 Task: Create a task  Login page not loading or unresponsive , assign it to team member softage.8@softage.net in the project ZillaTech and update the status of the task to  On Track  , set the priority of the task to Low.
Action: Mouse moved to (68, 462)
Screenshot: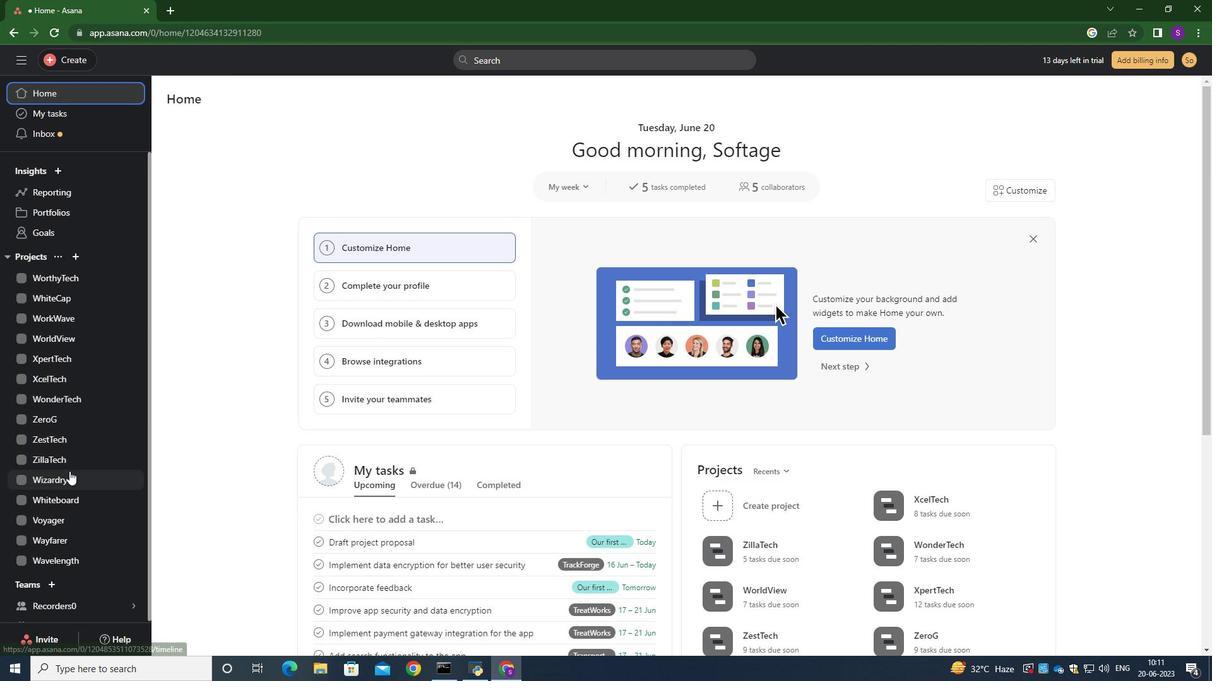 
Action: Mouse pressed left at (68, 462)
Screenshot: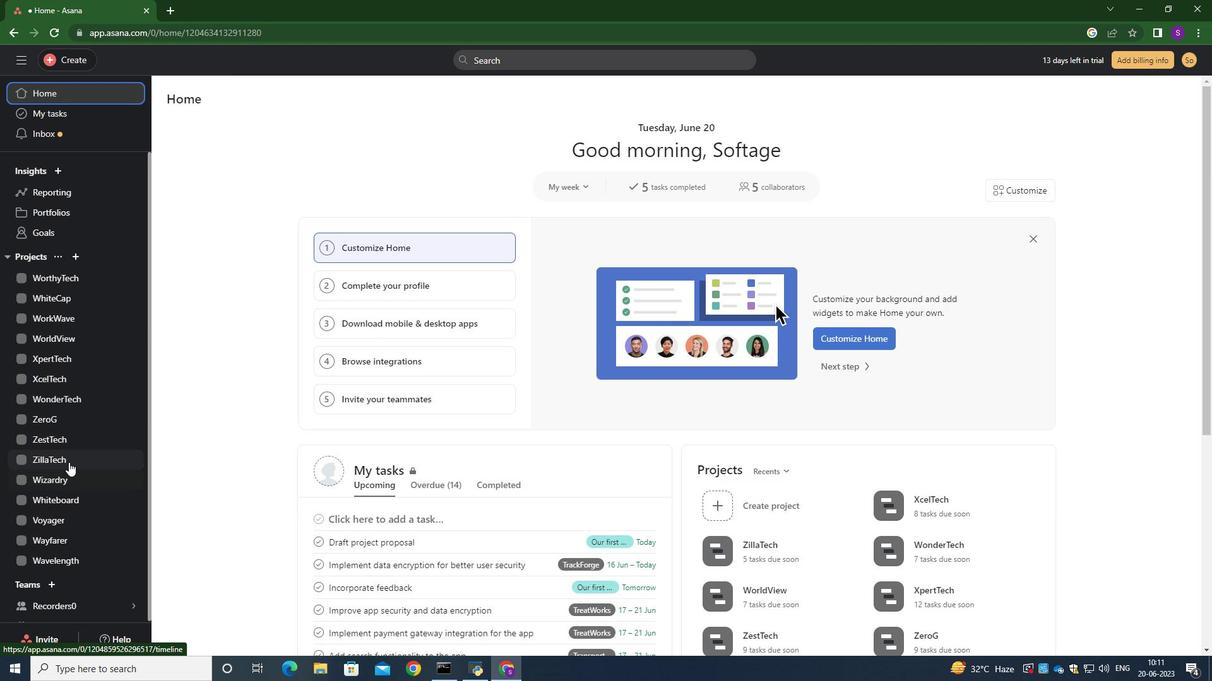 
Action: Mouse moved to (215, 161)
Screenshot: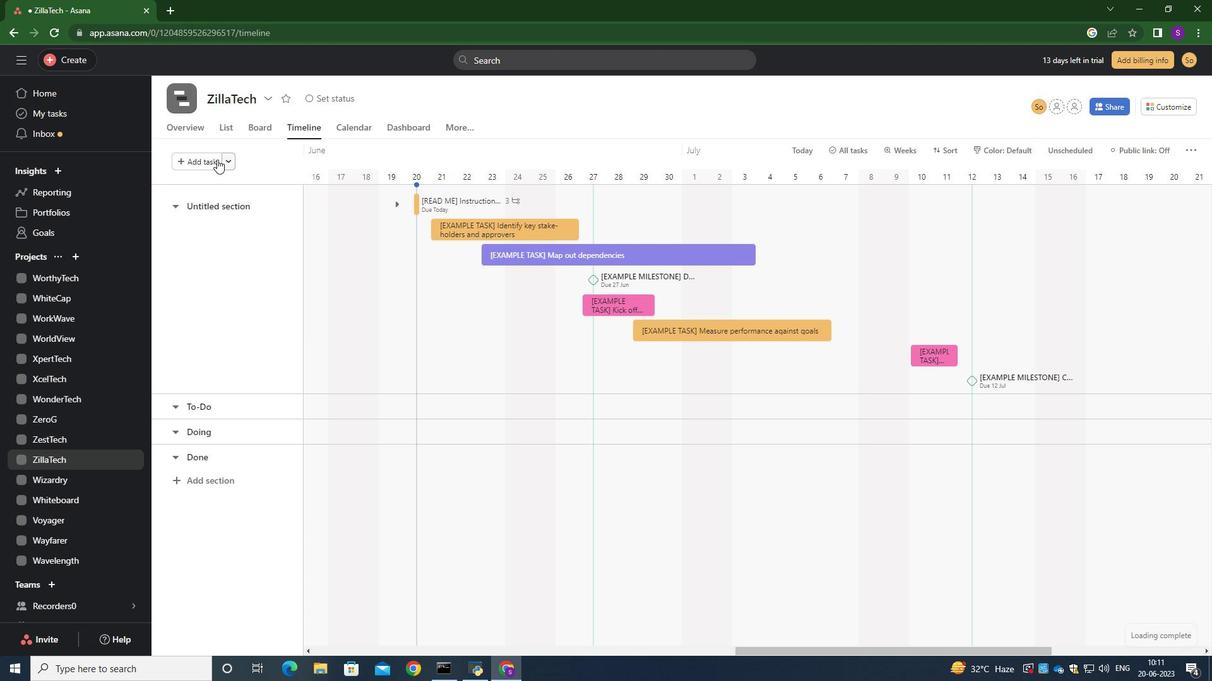 
Action: Mouse pressed left at (215, 161)
Screenshot: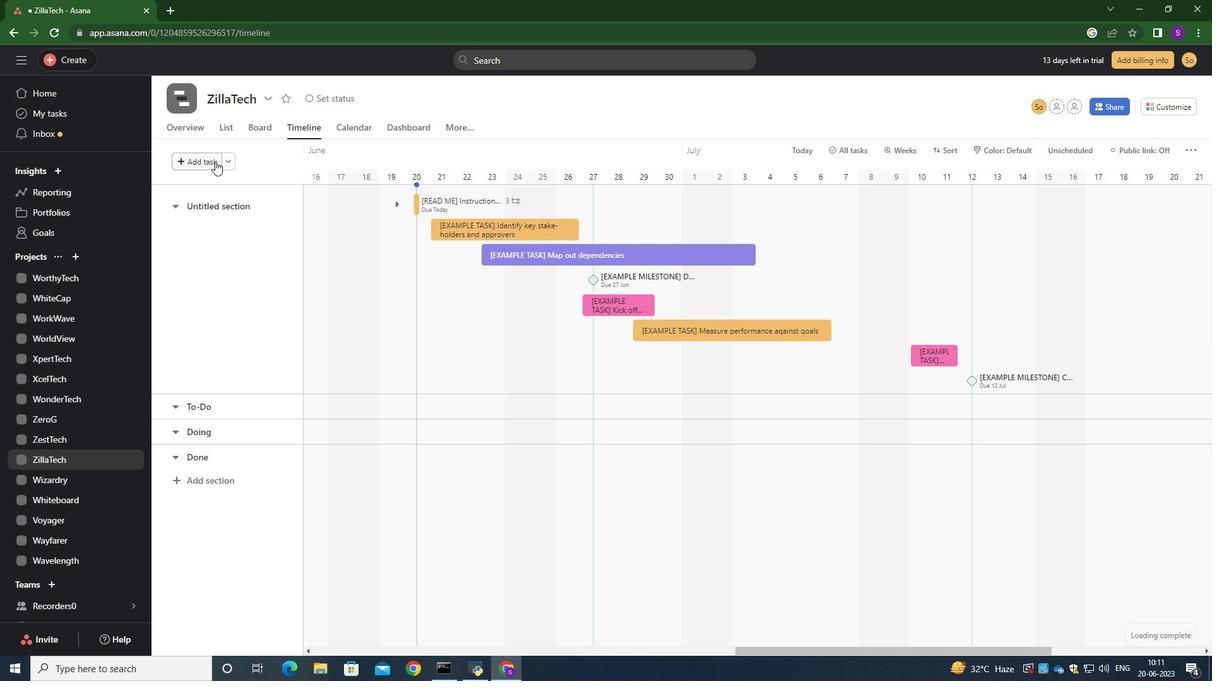 
Action: Mouse moved to (451, 201)
Screenshot: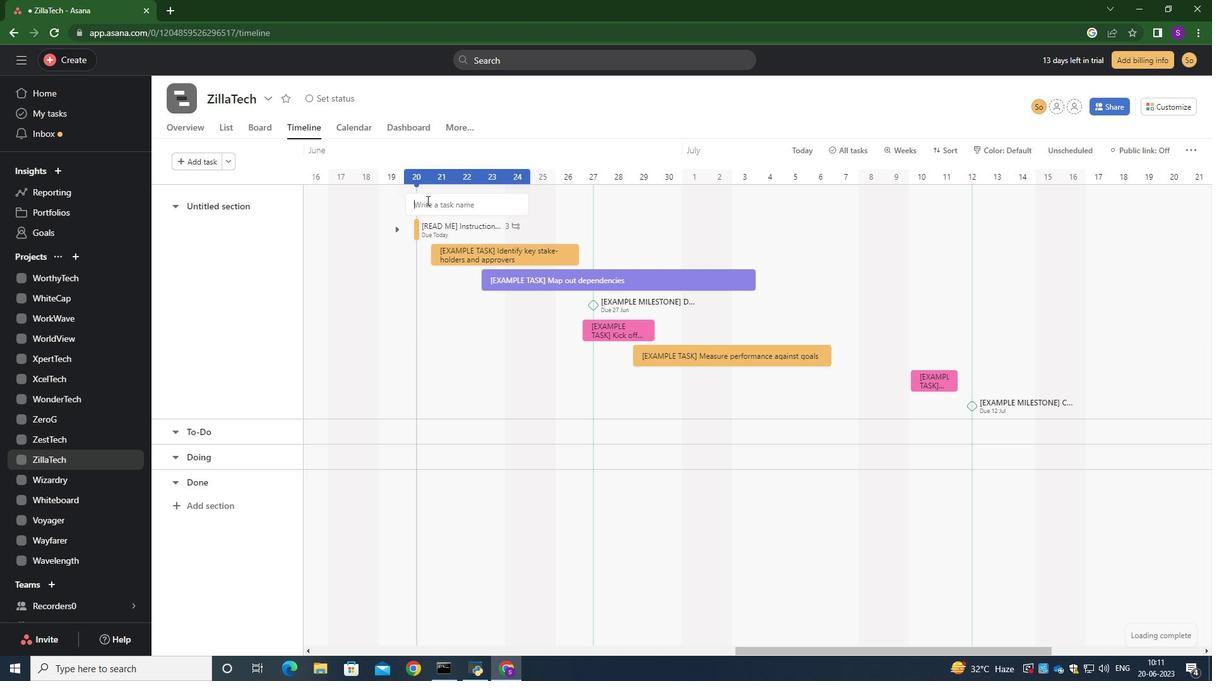 
Action: Key pressed <Key.caps_lock>L<Key.caps_lock>ogin<Key.space><Key.caps_lock>P<Key.caps_lock>age<Key.space>not<Key.space>loading<Key.space>or<Key.space>unresponsive<Key.enter>
Screenshot: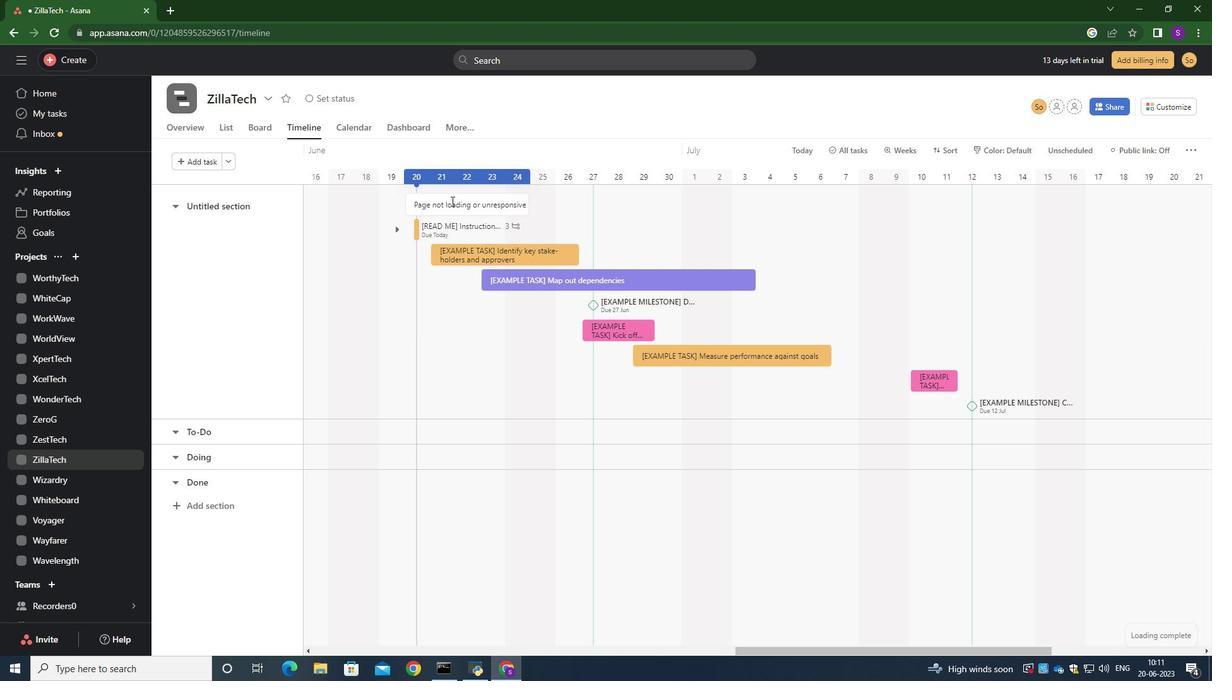 
Action: Mouse pressed right at (451, 201)
Screenshot: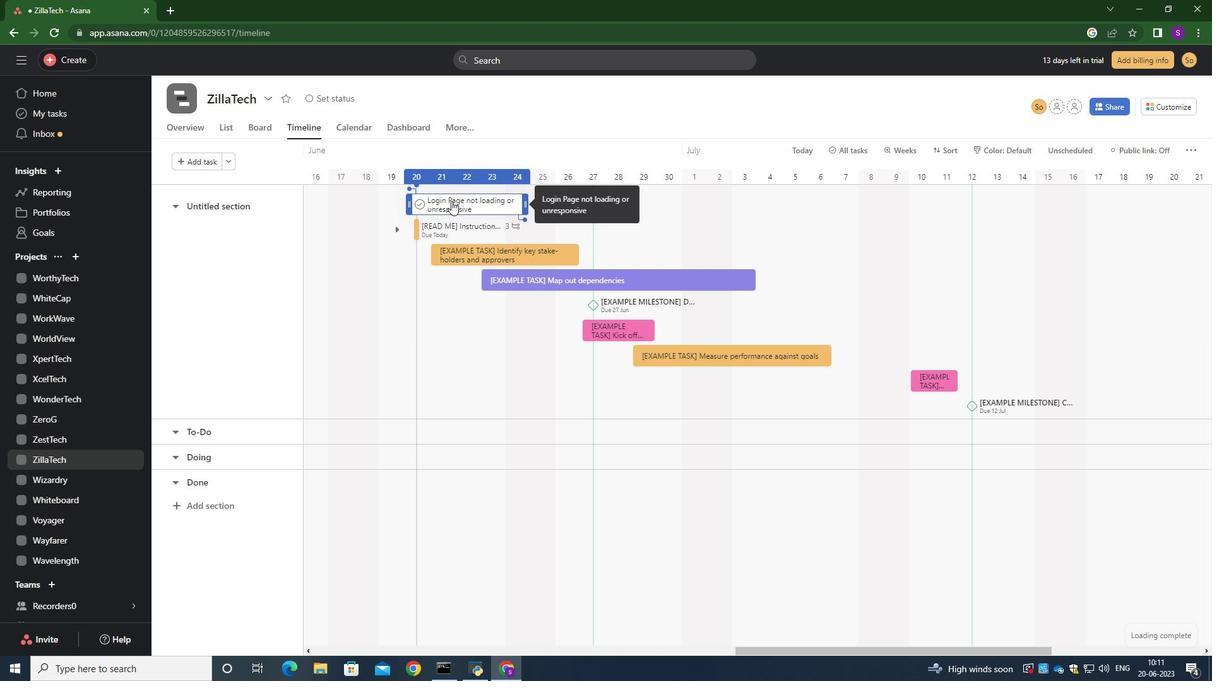 
Action: Mouse moved to (422, 202)
Screenshot: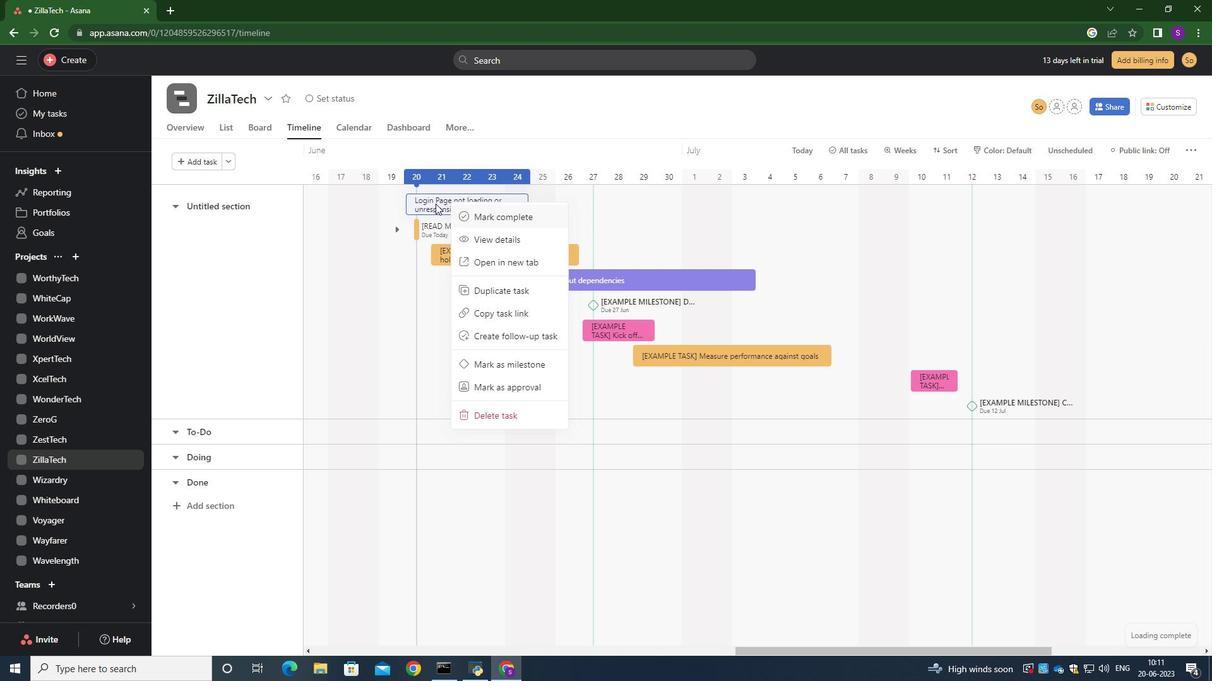 
Action: Mouse pressed left at (422, 202)
Screenshot: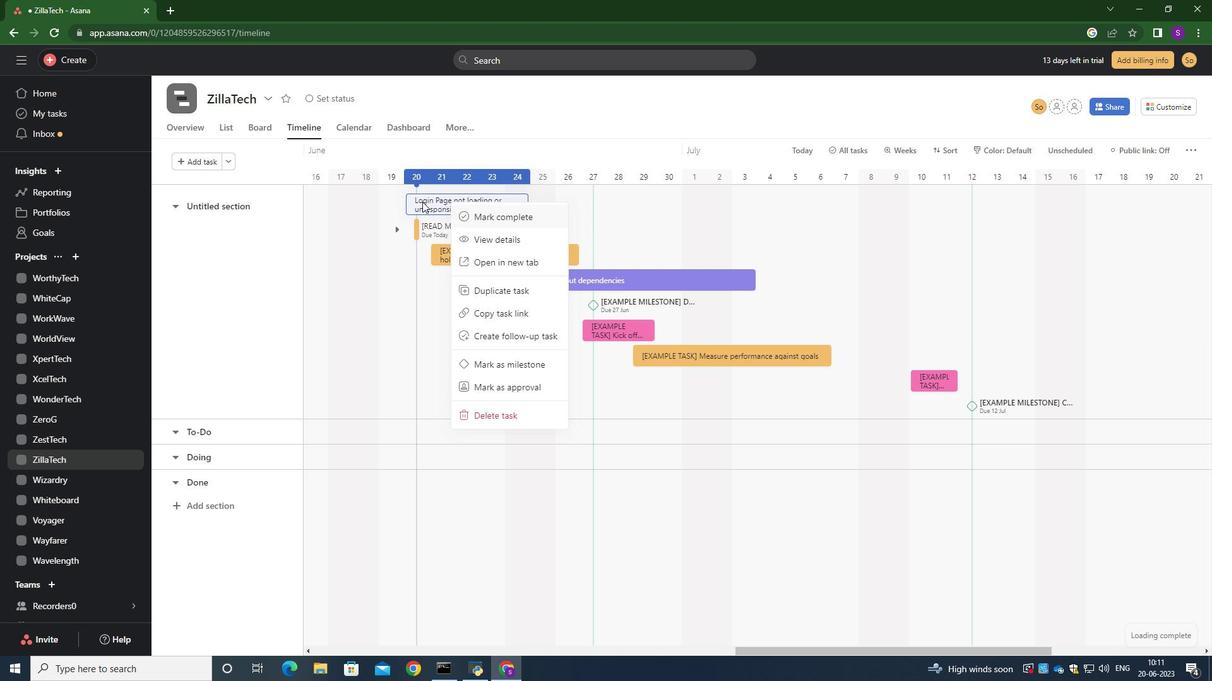 
Action: Mouse moved to (446, 202)
Screenshot: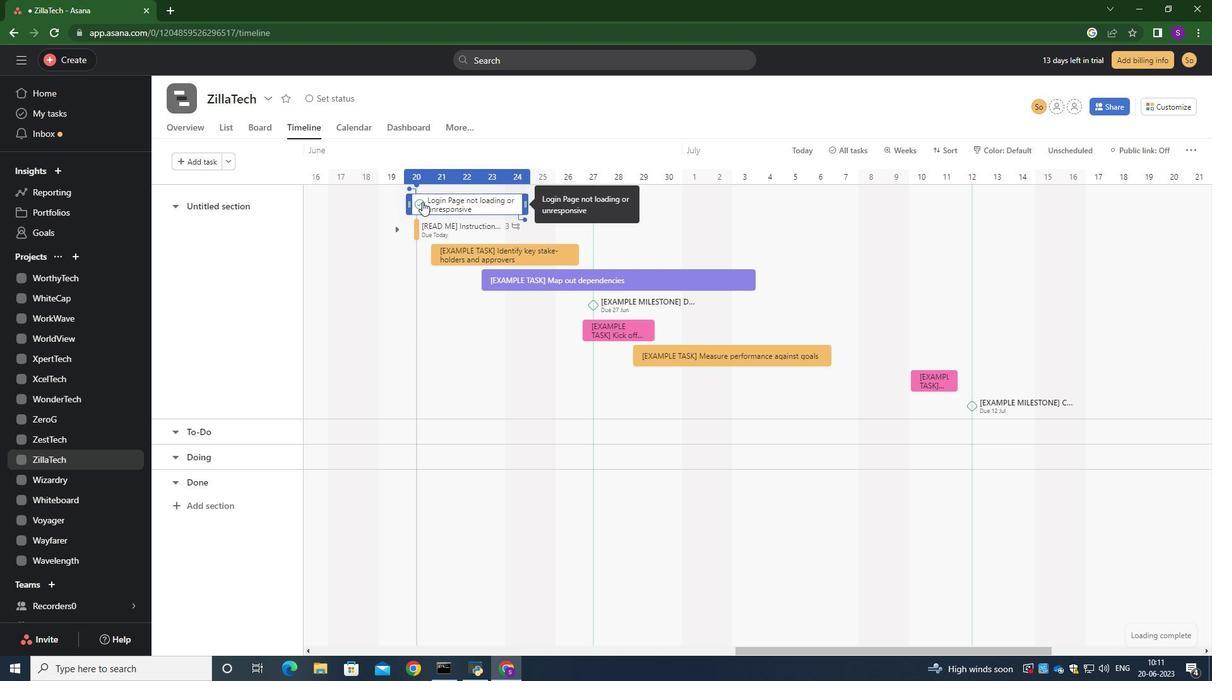 
Action: Mouse pressed left at (446, 202)
Screenshot: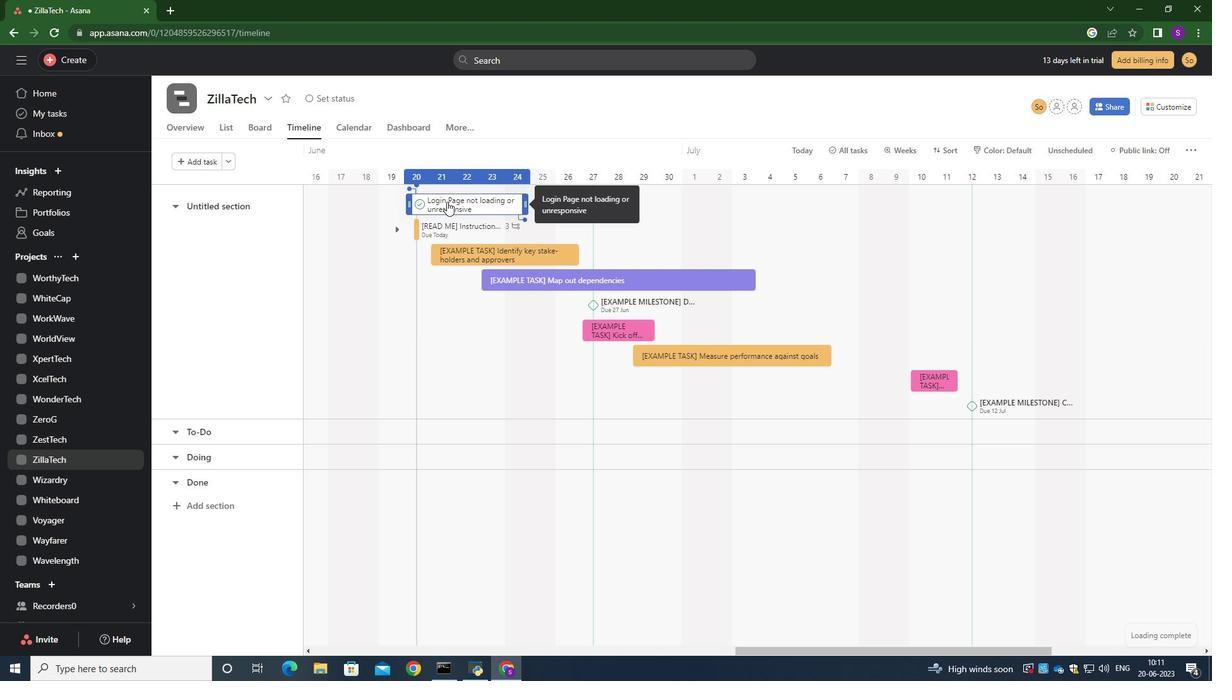 
Action: Mouse moved to (918, 229)
Screenshot: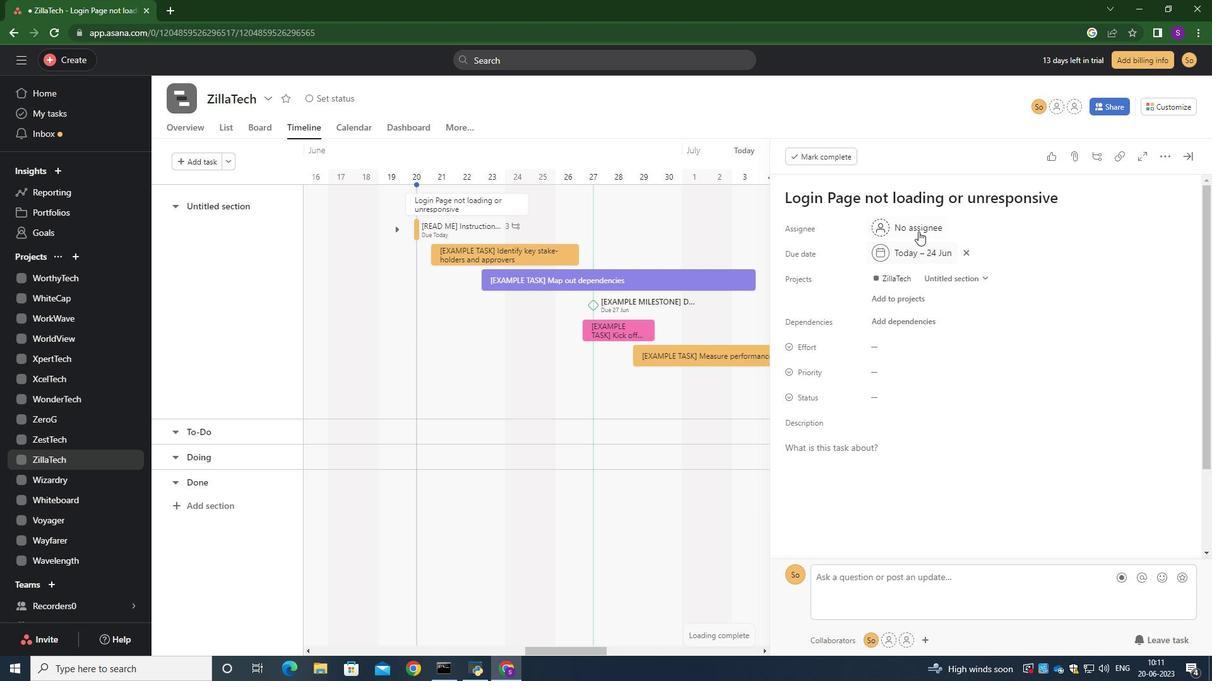 
Action: Mouse pressed left at (918, 229)
Screenshot: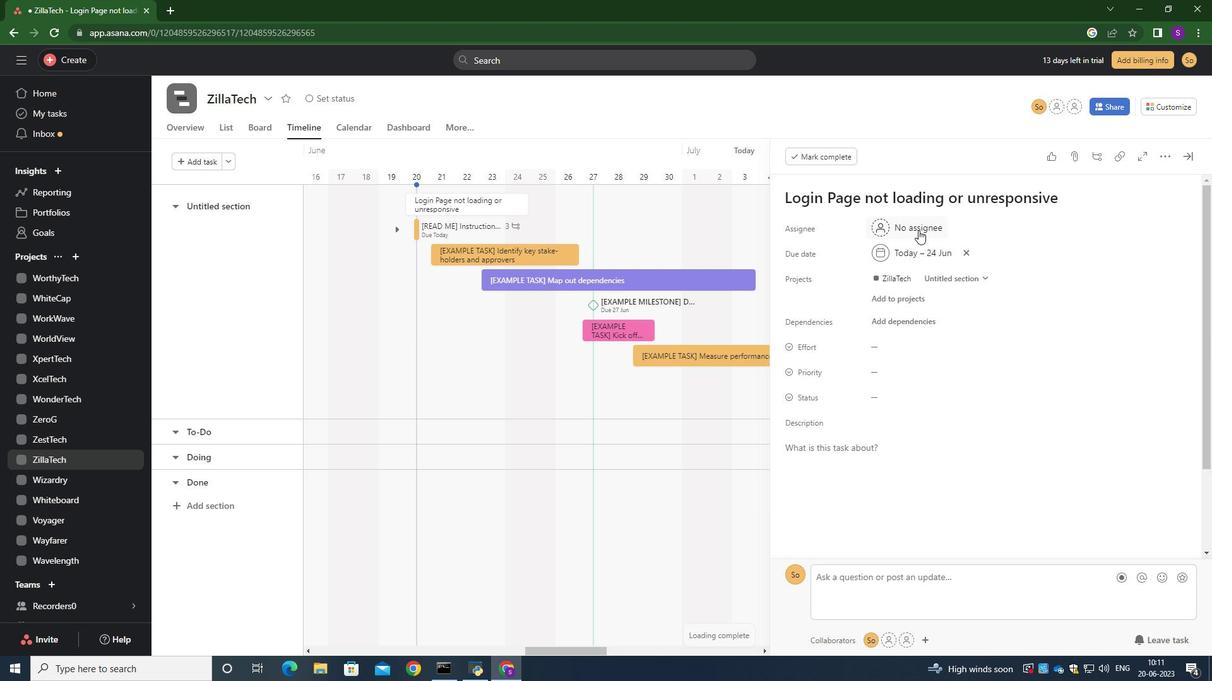 
Action: Key pressed softage.8<Key.shift>@softage.net<Key.enter>
Screenshot: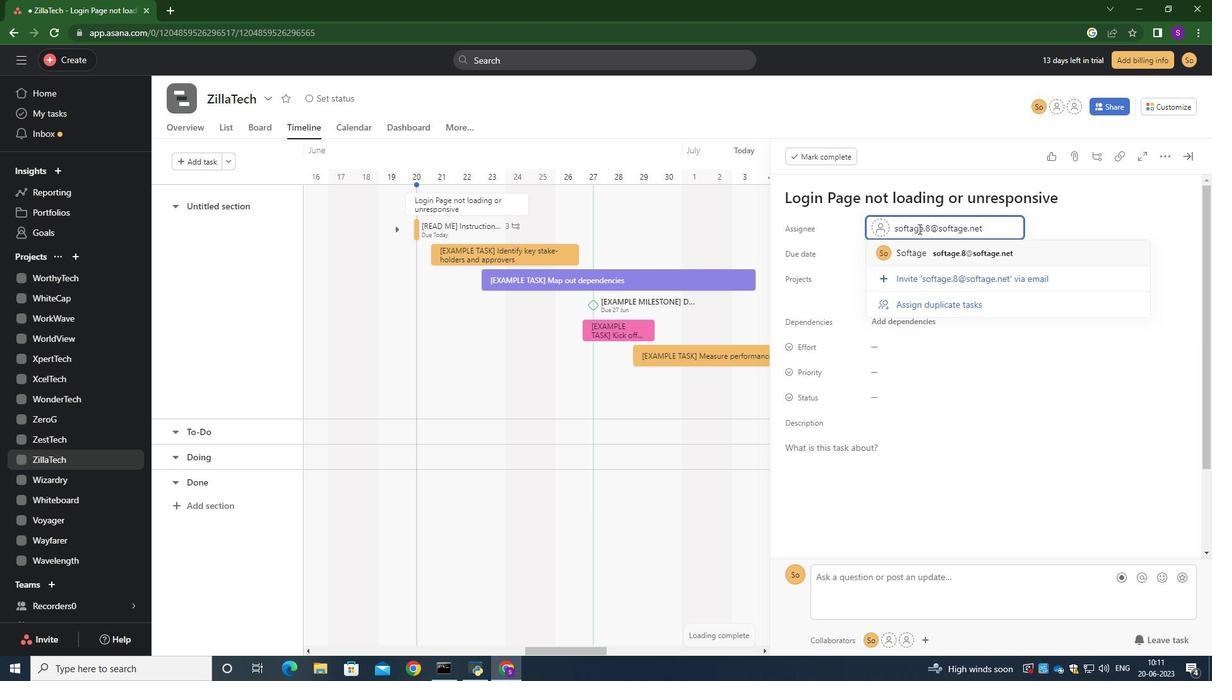 
Action: Mouse moved to (880, 402)
Screenshot: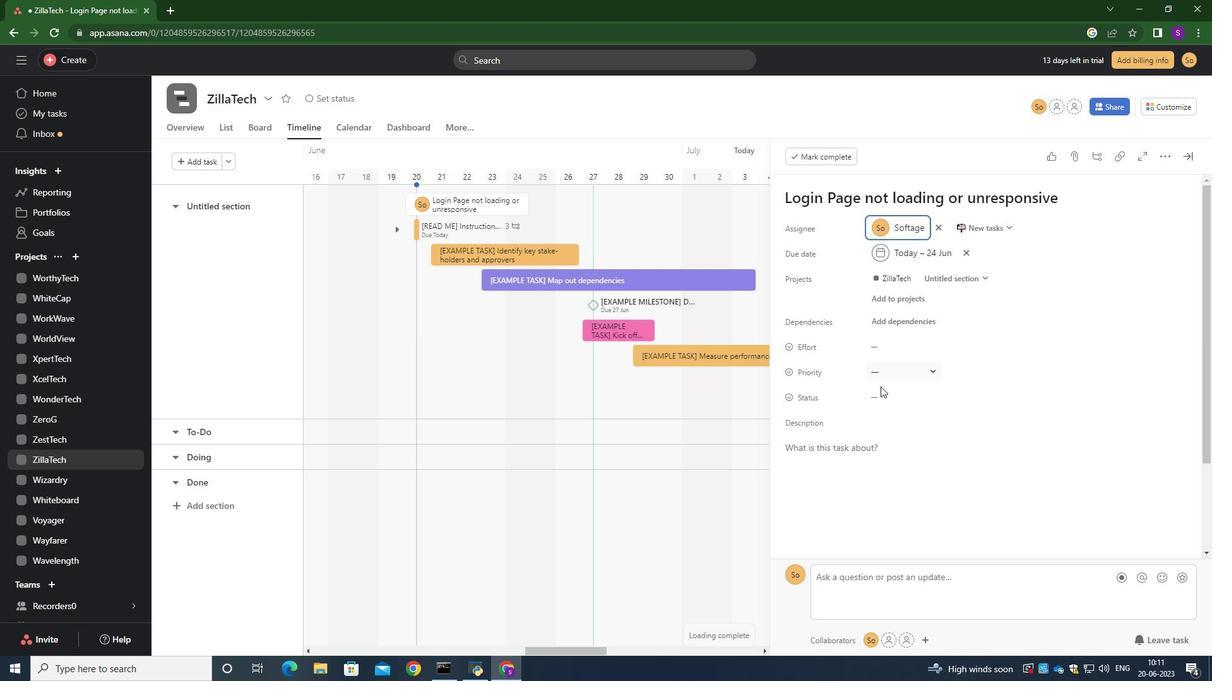 
Action: Mouse pressed left at (880, 402)
Screenshot: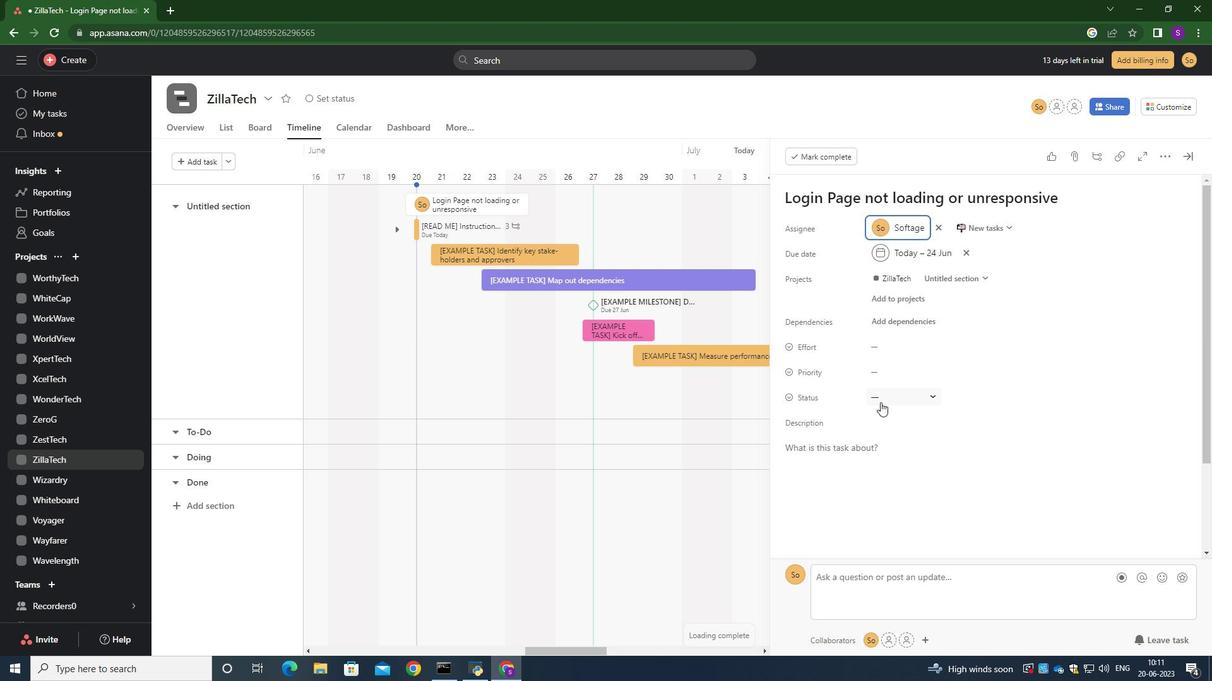 
Action: Mouse moved to (906, 443)
Screenshot: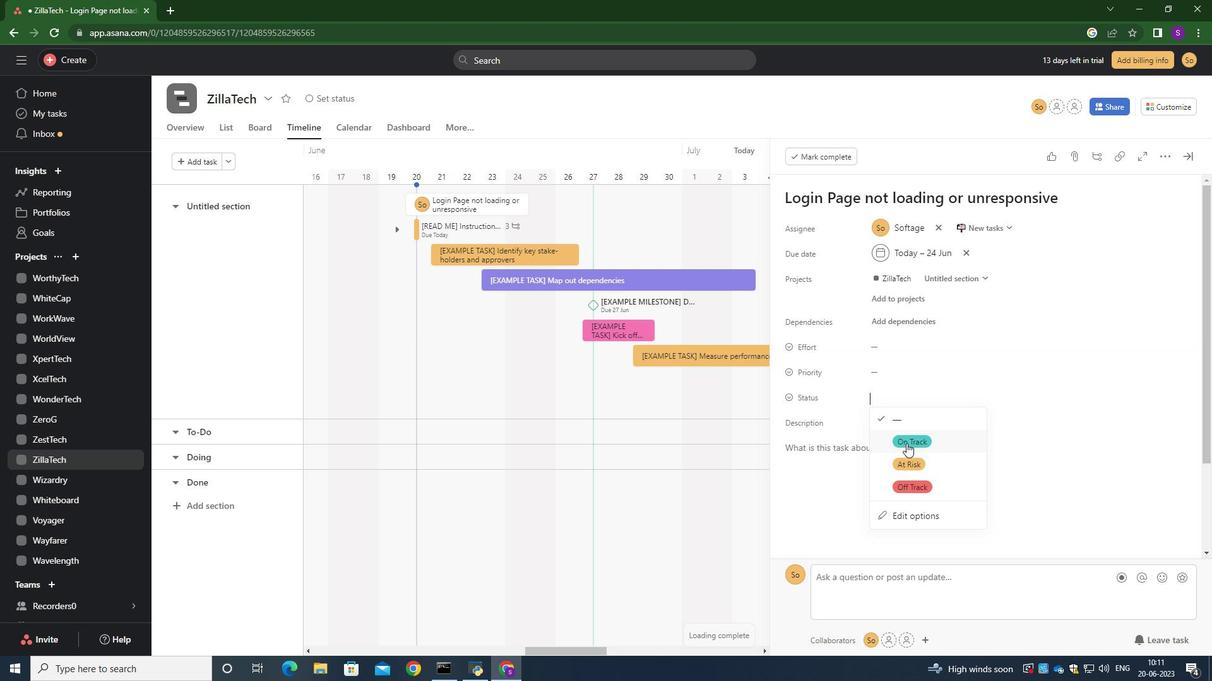
Action: Mouse pressed left at (906, 443)
Screenshot: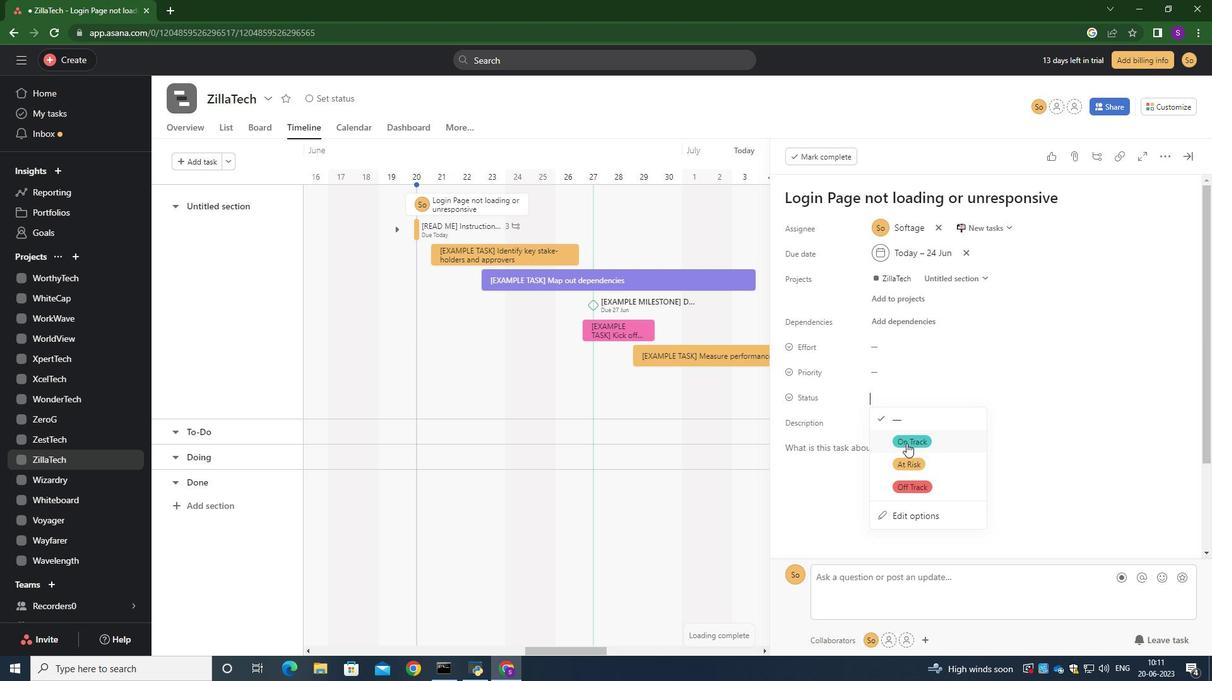 
Action: Mouse moved to (885, 366)
Screenshot: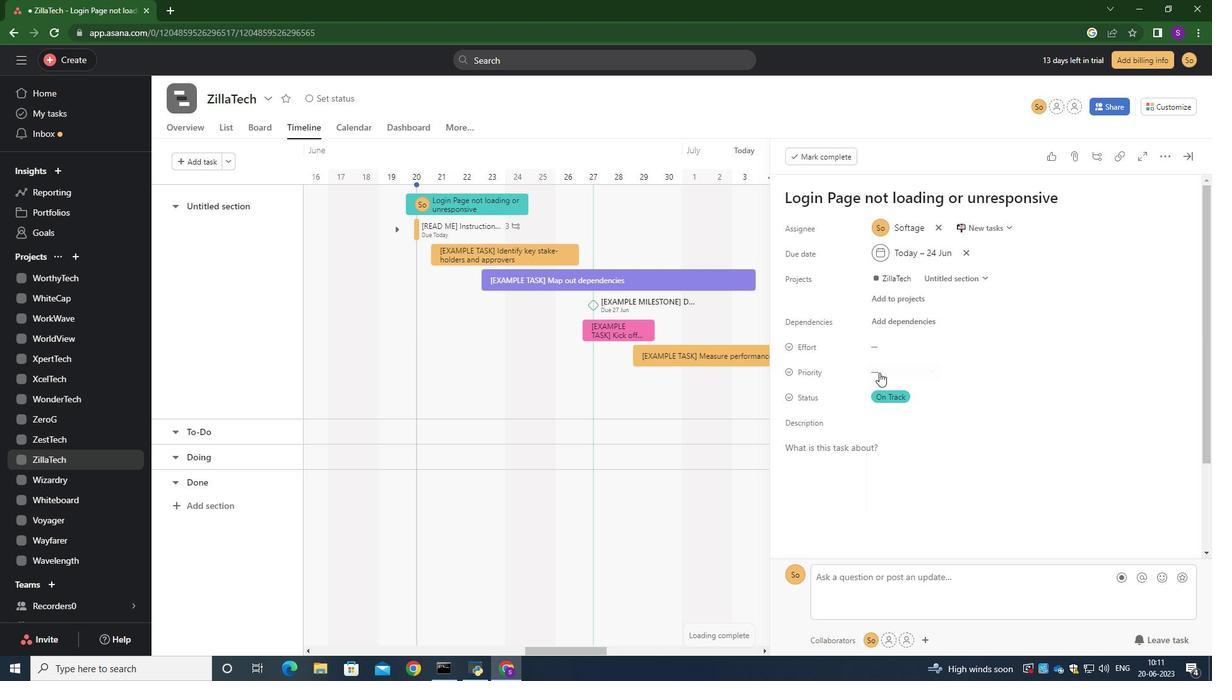 
Action: Mouse pressed left at (885, 366)
Screenshot: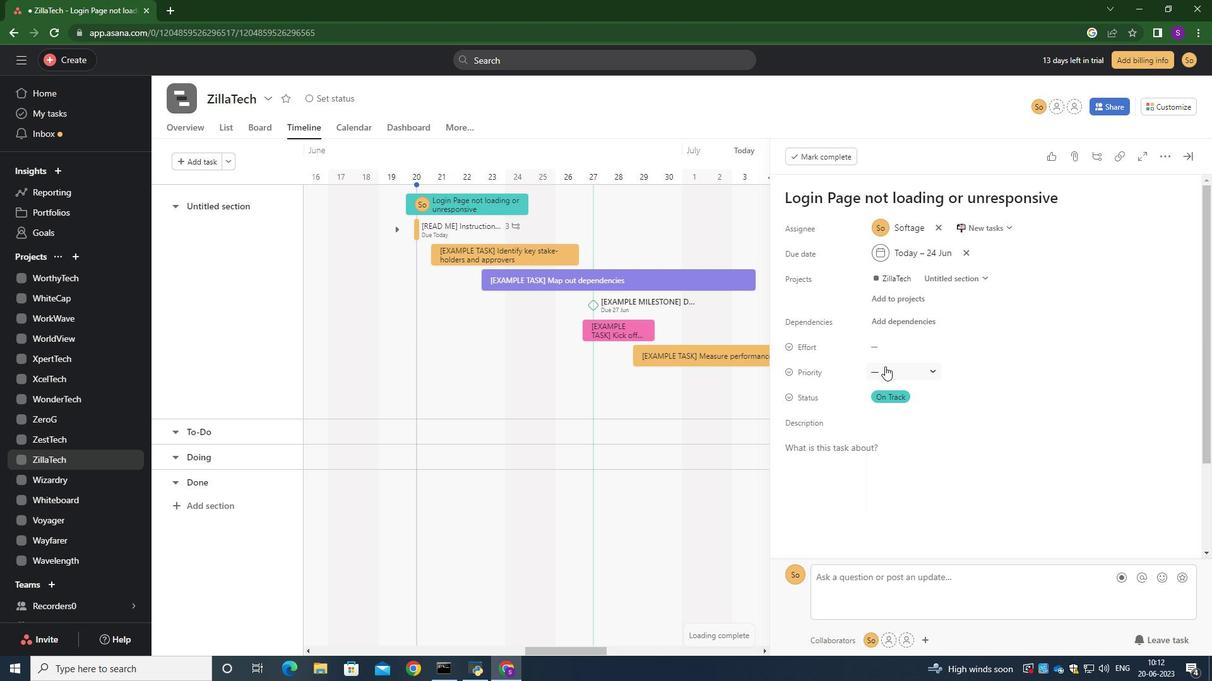 
Action: Mouse moved to (898, 457)
Screenshot: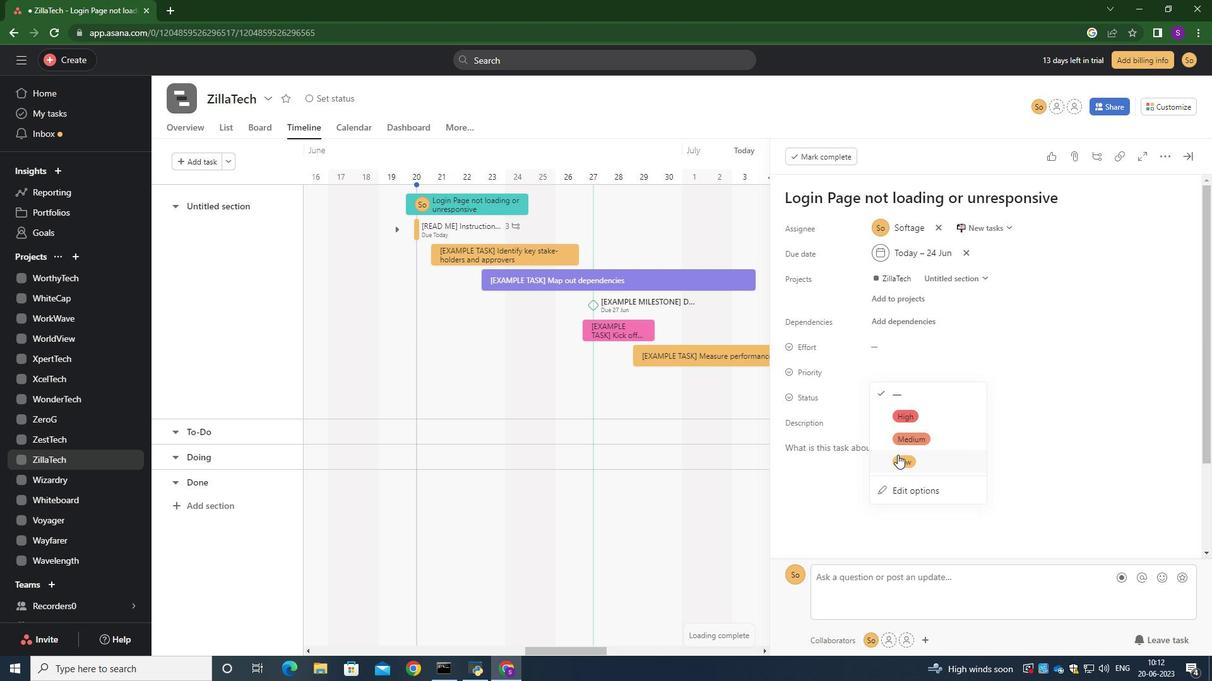 
Action: Mouse pressed left at (898, 457)
Screenshot: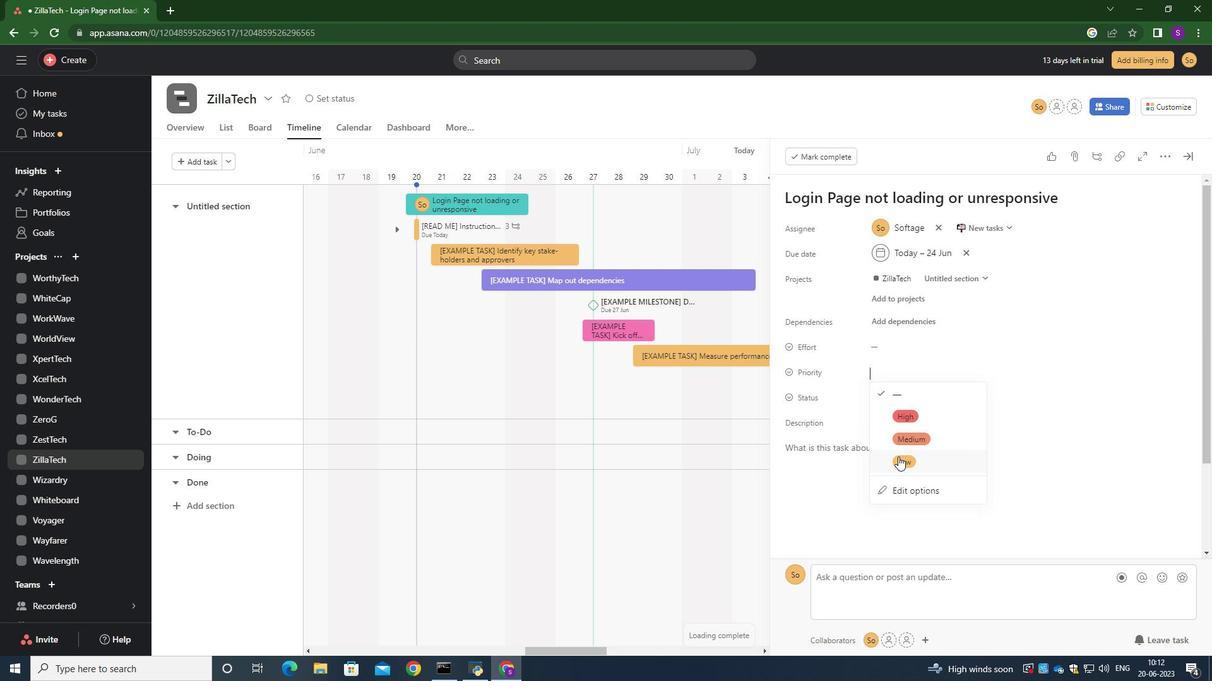 
Action: Mouse moved to (1142, 359)
Screenshot: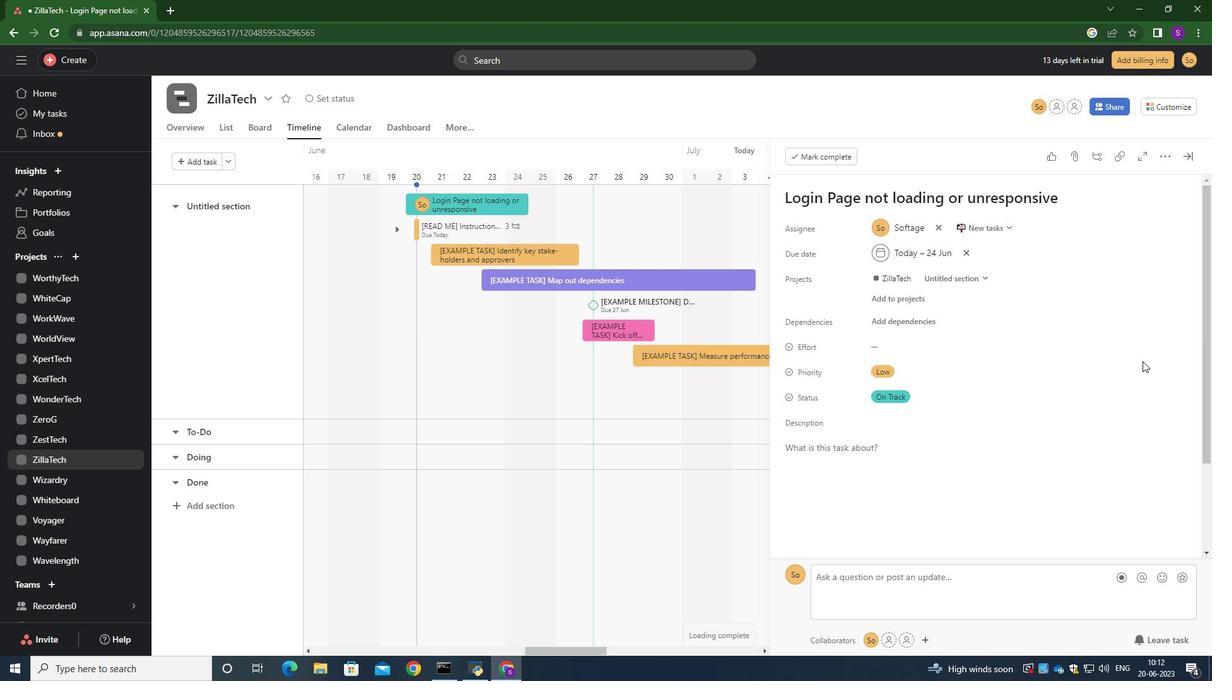 
